 Task: Create in the project WonderTech a sprint 'Mission Control'.
Action: Mouse moved to (982, 358)
Screenshot: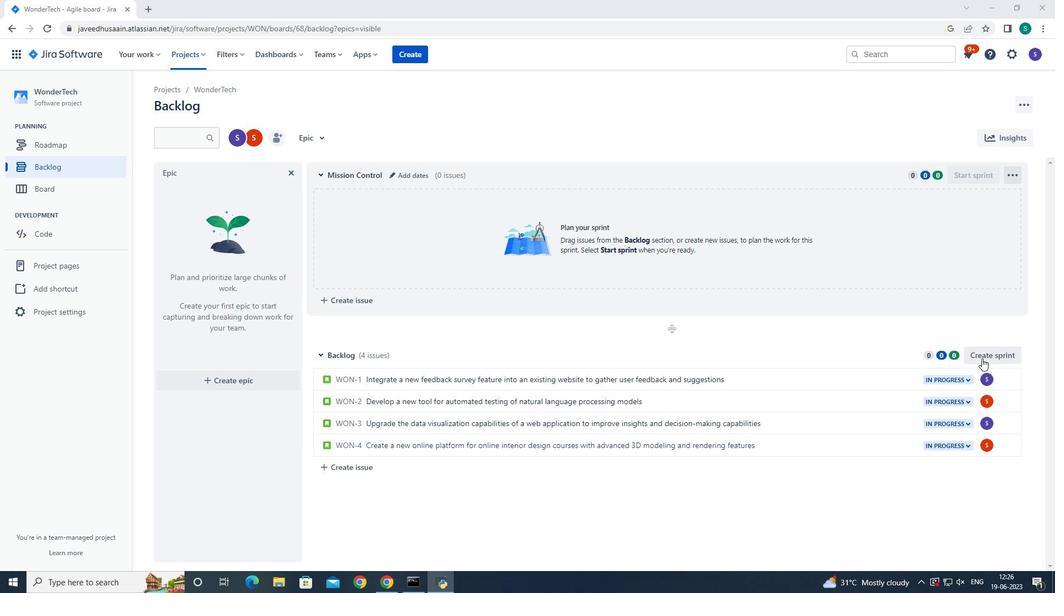 
Action: Mouse pressed left at (982, 358)
Screenshot: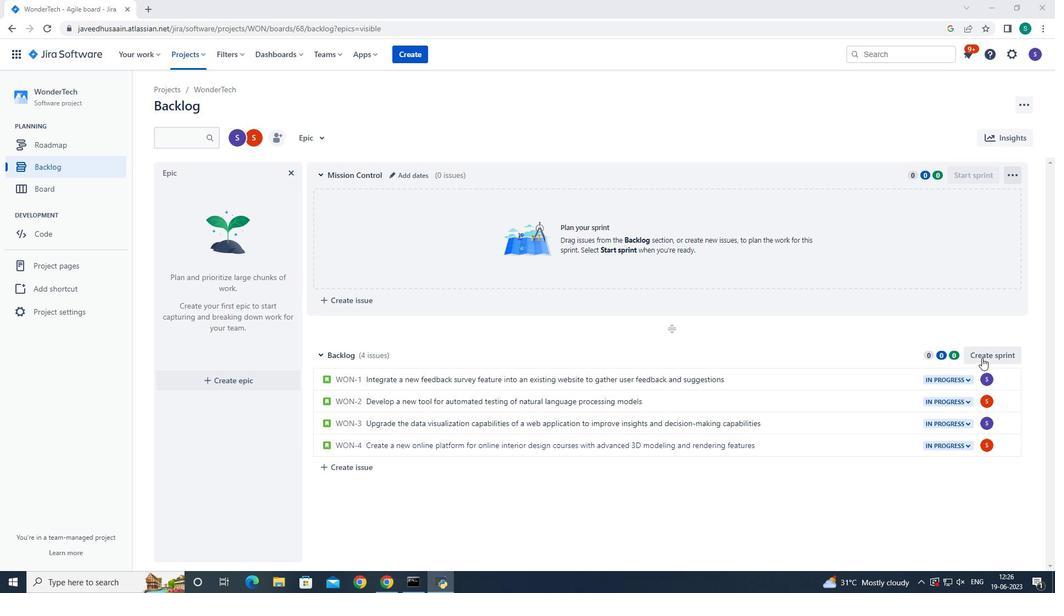
Action: Mouse moved to (398, 355)
Screenshot: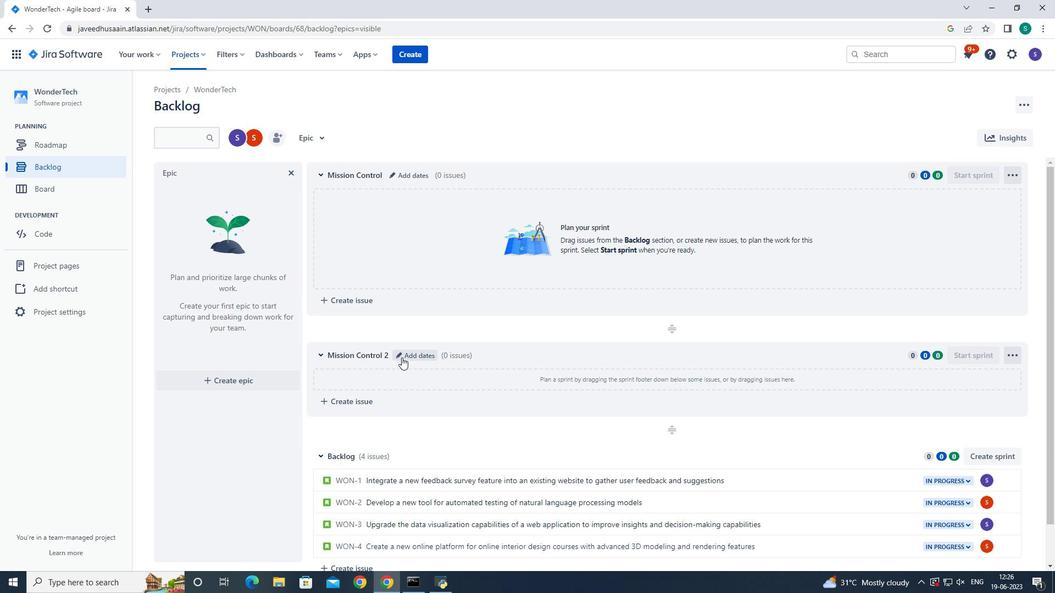 
Action: Mouse pressed left at (398, 355)
Screenshot: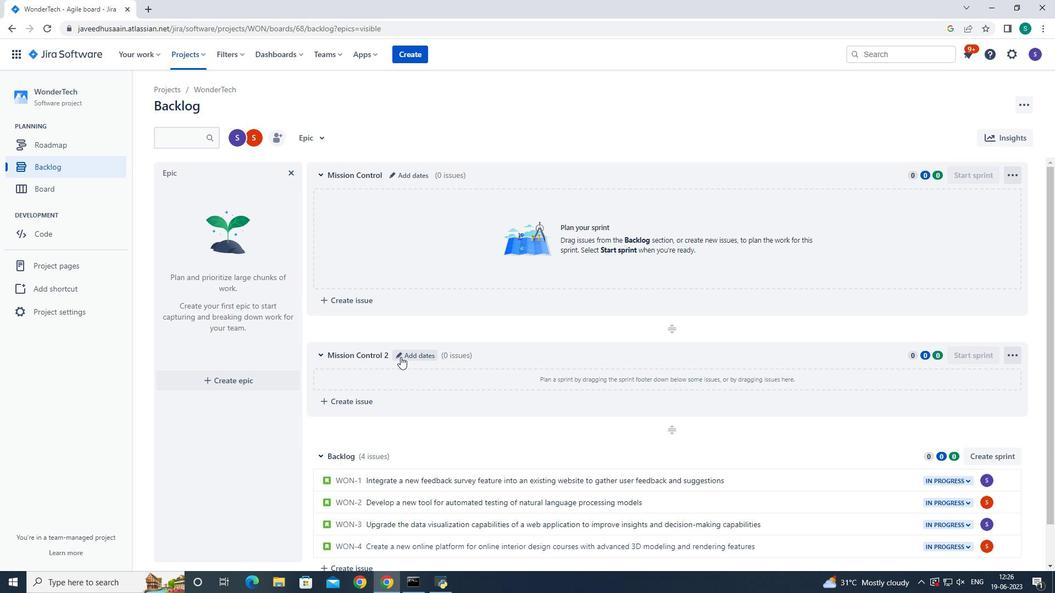 
Action: Mouse moved to (478, 142)
Screenshot: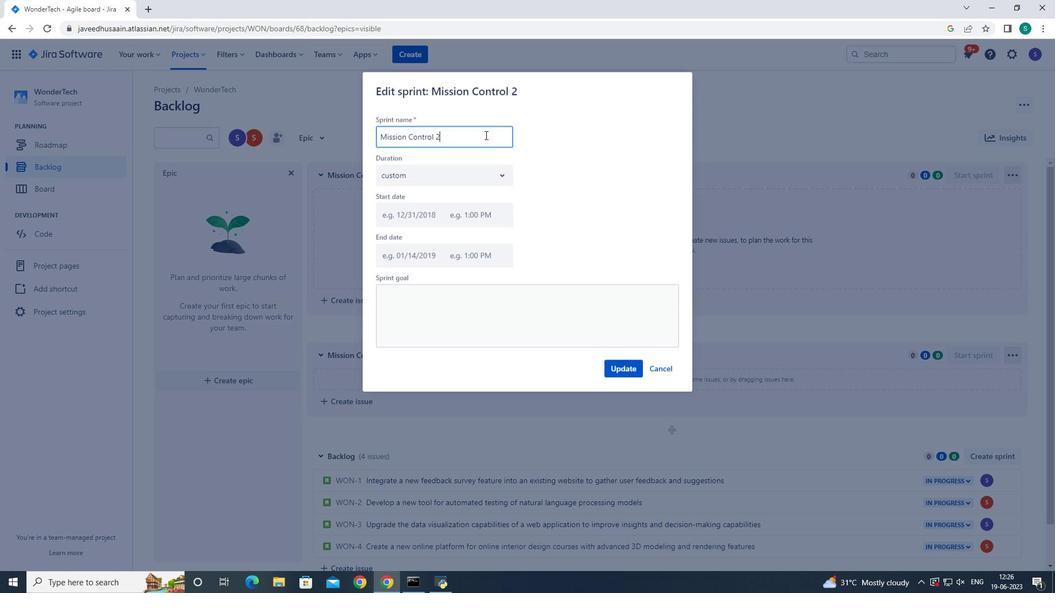 
Action: Mouse pressed left at (478, 142)
Screenshot: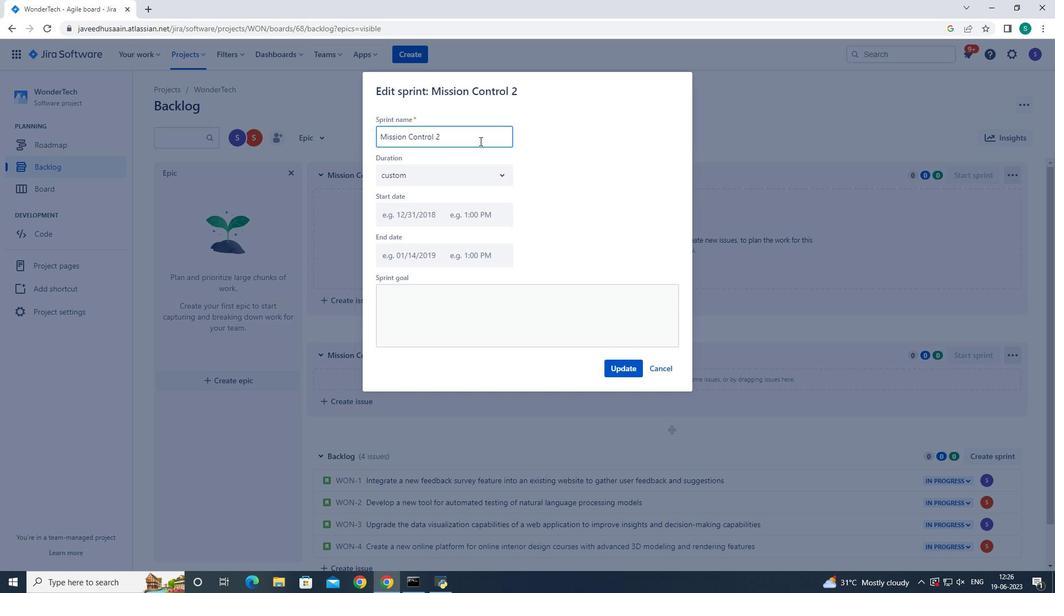 
Action: Mouse moved to (492, 147)
Screenshot: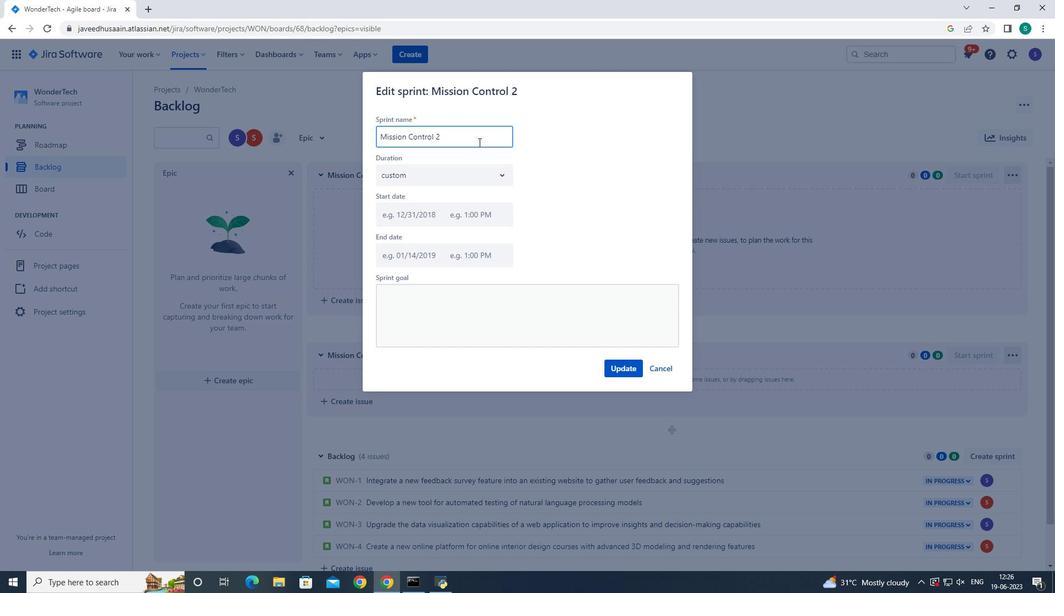 
Action: Key pressed <Key.backspace><Key.backspace><Key.backspace><Key.backspace><Key.backspace><Key.backspace><Key.backspace><Key.backspace><Key.backspace><Key.backspace><Key.backspace><Key.backspace><Key.backspace><Key.backspace><Key.backspace><Key.backspace><Key.backspace><Key.backspace><Key.backspace><Key.backspace><Key.backspace><Key.backspace><Key.backspace><Key.backspace><Key.backspace><Key.backspace><Key.backspace><Key.backspace><Key.backspace><Key.backspace><Key.shift>Mission<Key.space><Key.shift><Key.shift><Key.shift>Control
Screenshot: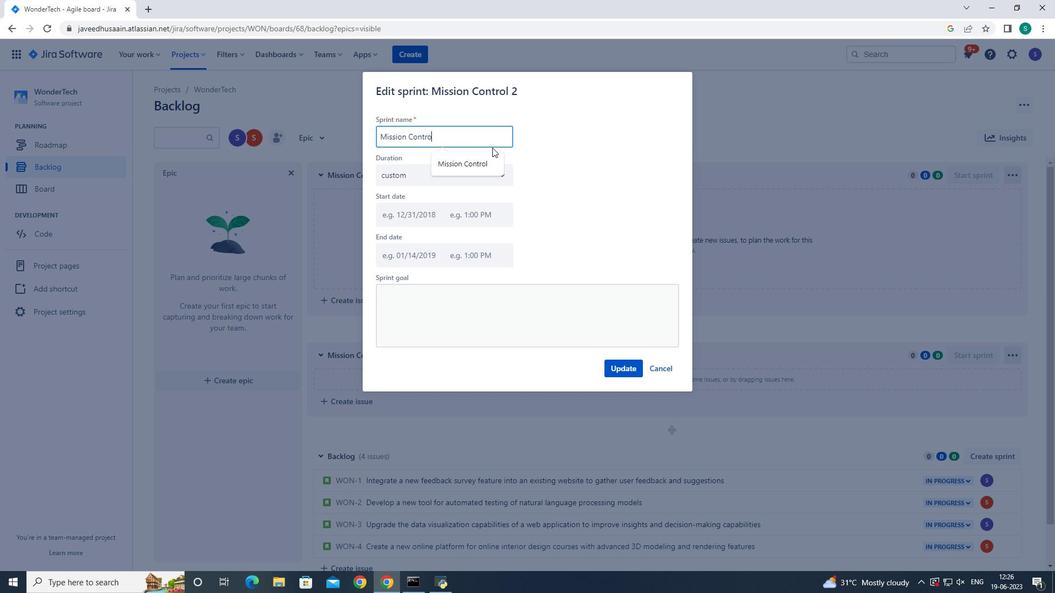 
Action: Mouse moved to (622, 368)
Screenshot: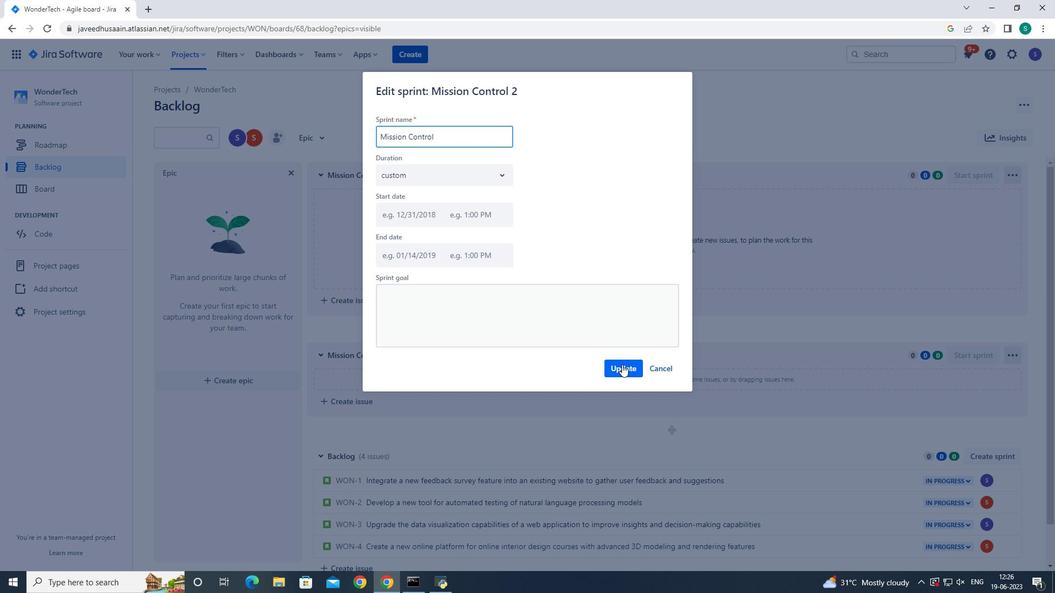 
Action: Mouse pressed left at (622, 368)
Screenshot: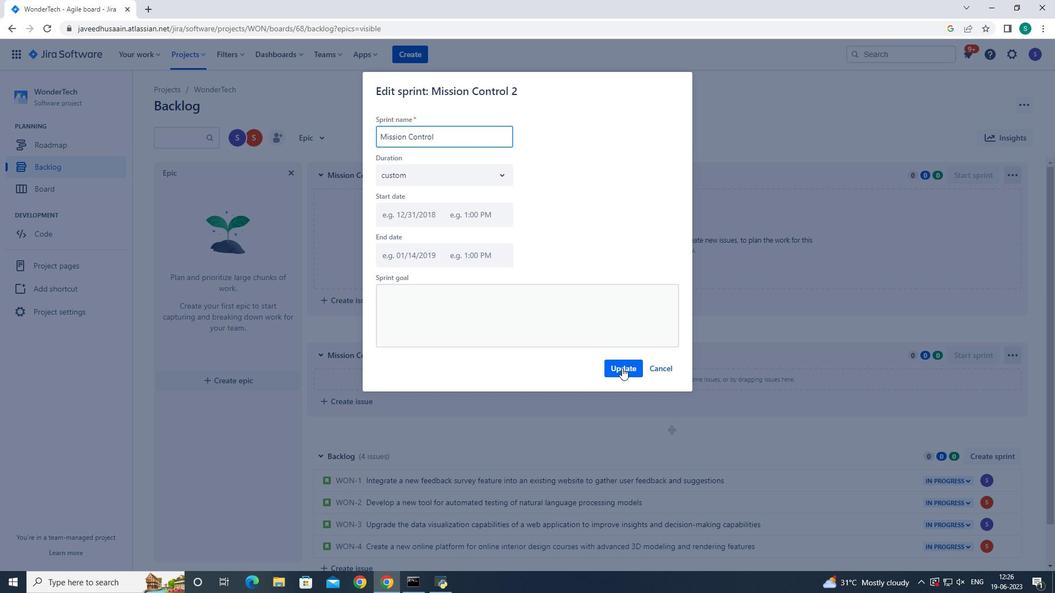 
